 Task: Move the task Add support for SMS notifications to the mobile app to the section Done in the project TranceTech and filter the tasks in the project by Due next week.
Action: Mouse moved to (642, 247)
Screenshot: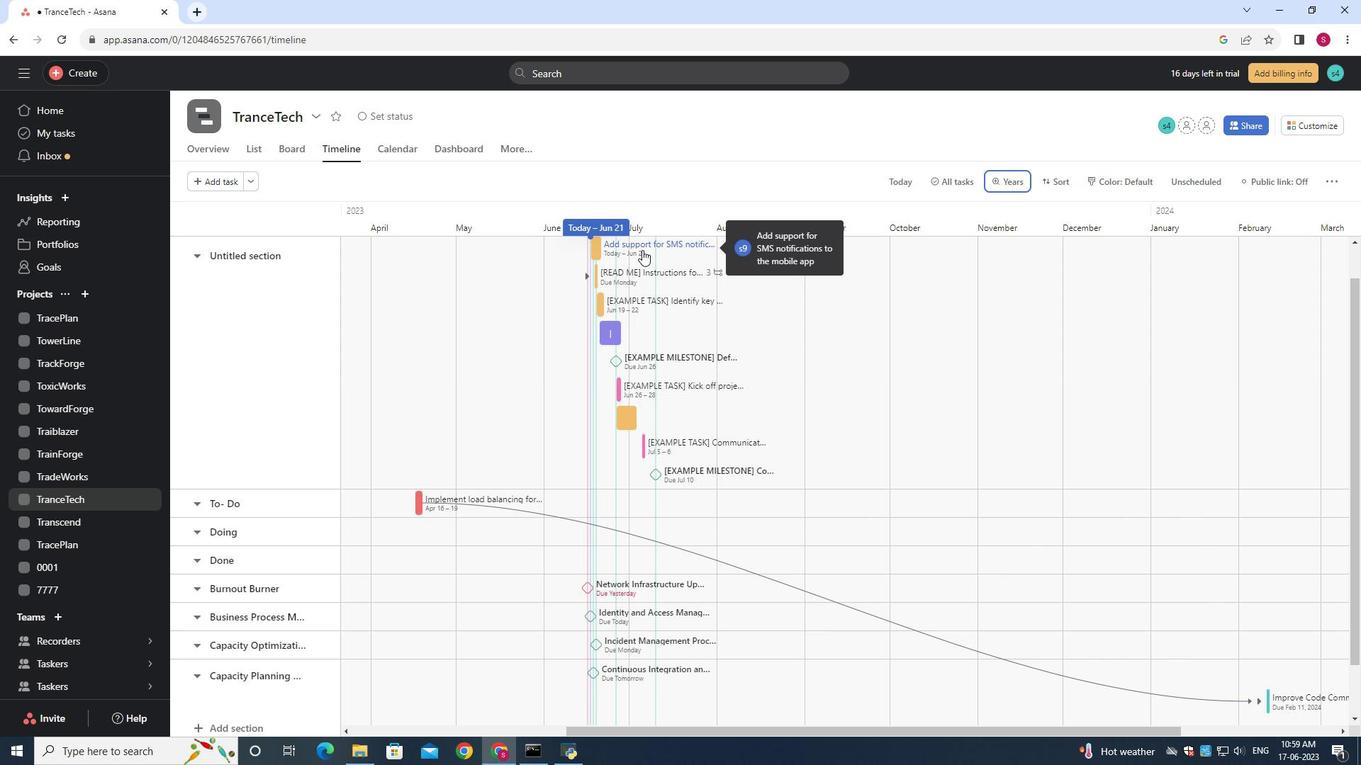 
Action: Mouse pressed left at (642, 247)
Screenshot: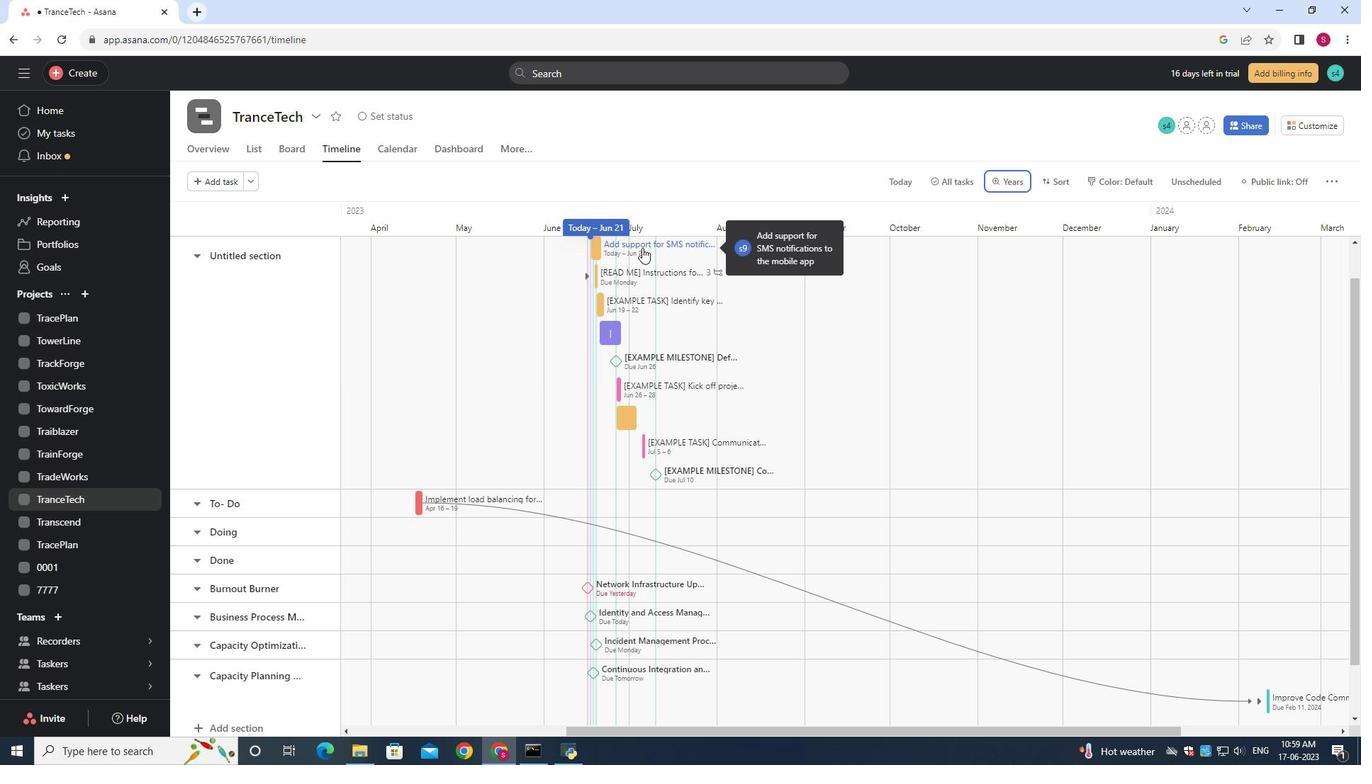 
Action: Mouse moved to (601, 246)
Screenshot: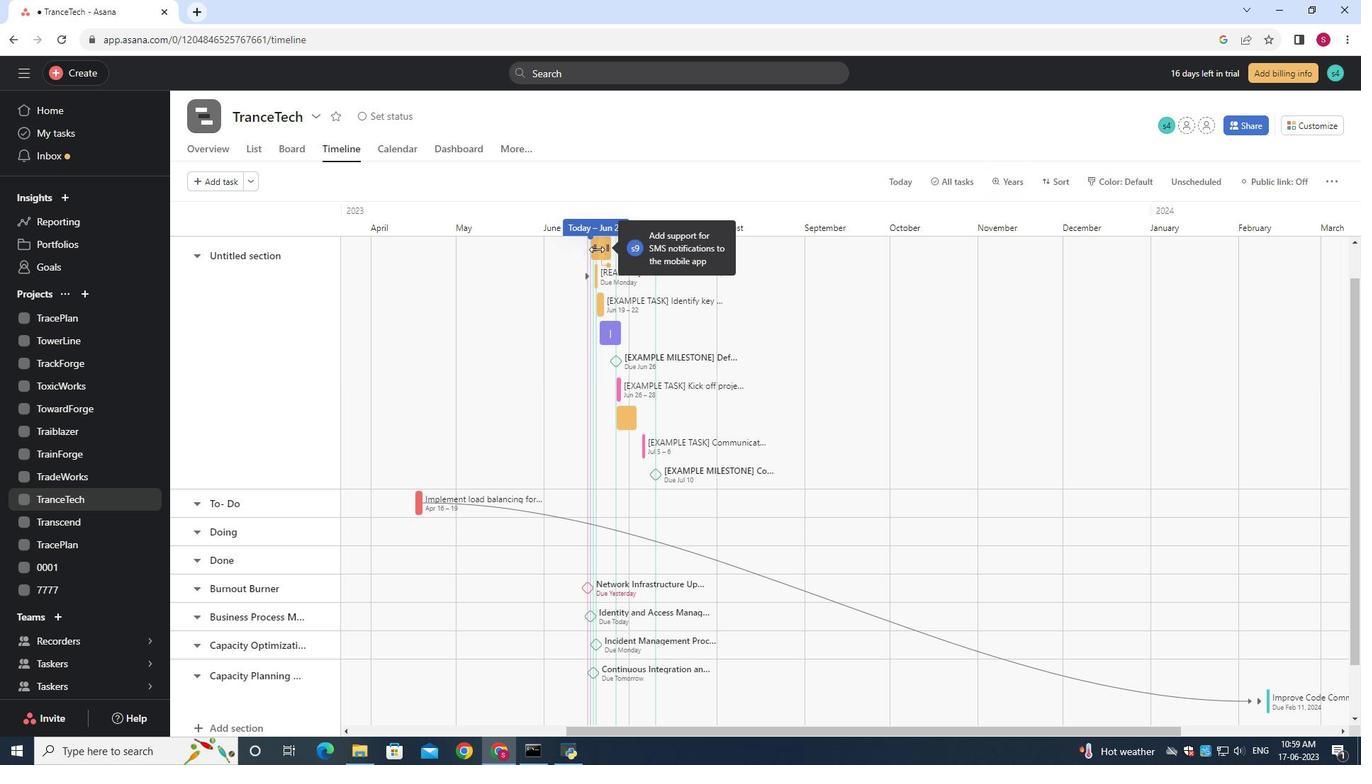 
Action: Mouse pressed left at (601, 246)
Screenshot: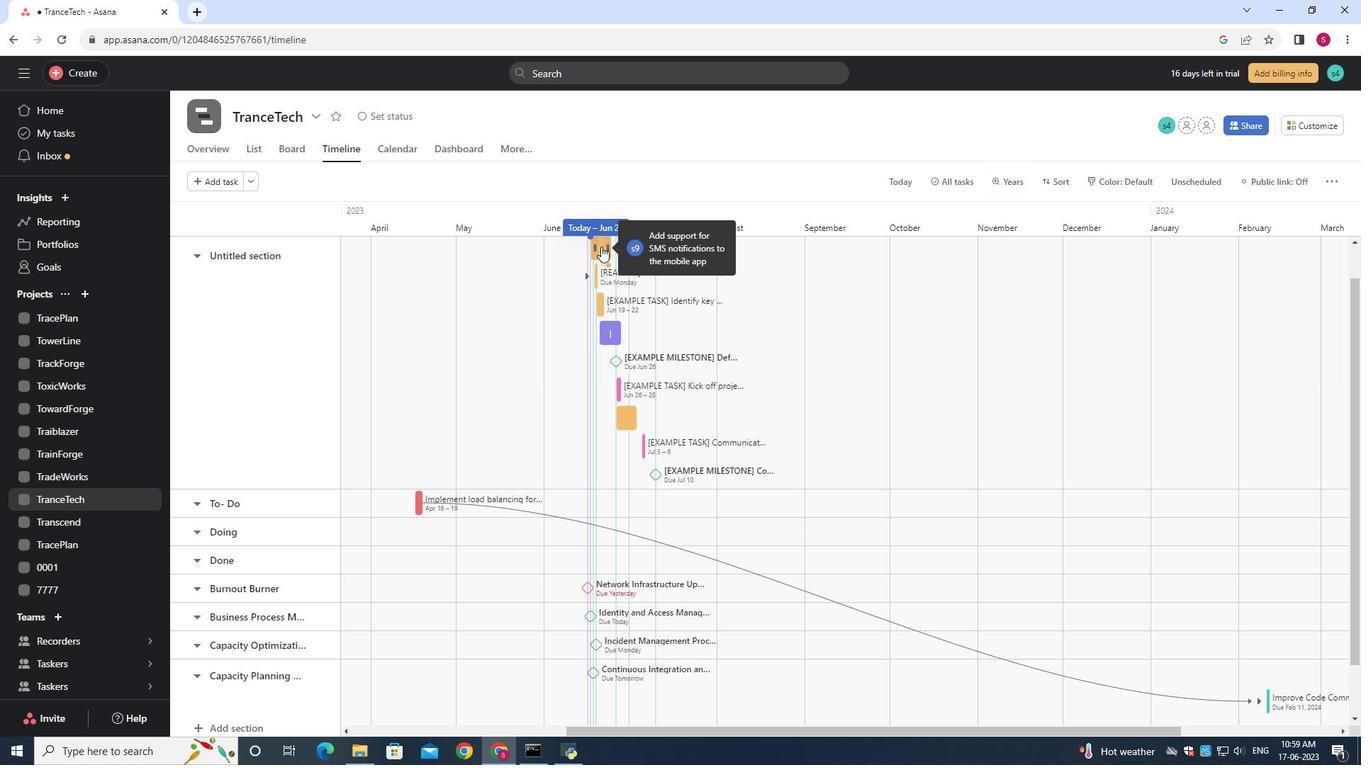 
Action: Mouse moved to (258, 148)
Screenshot: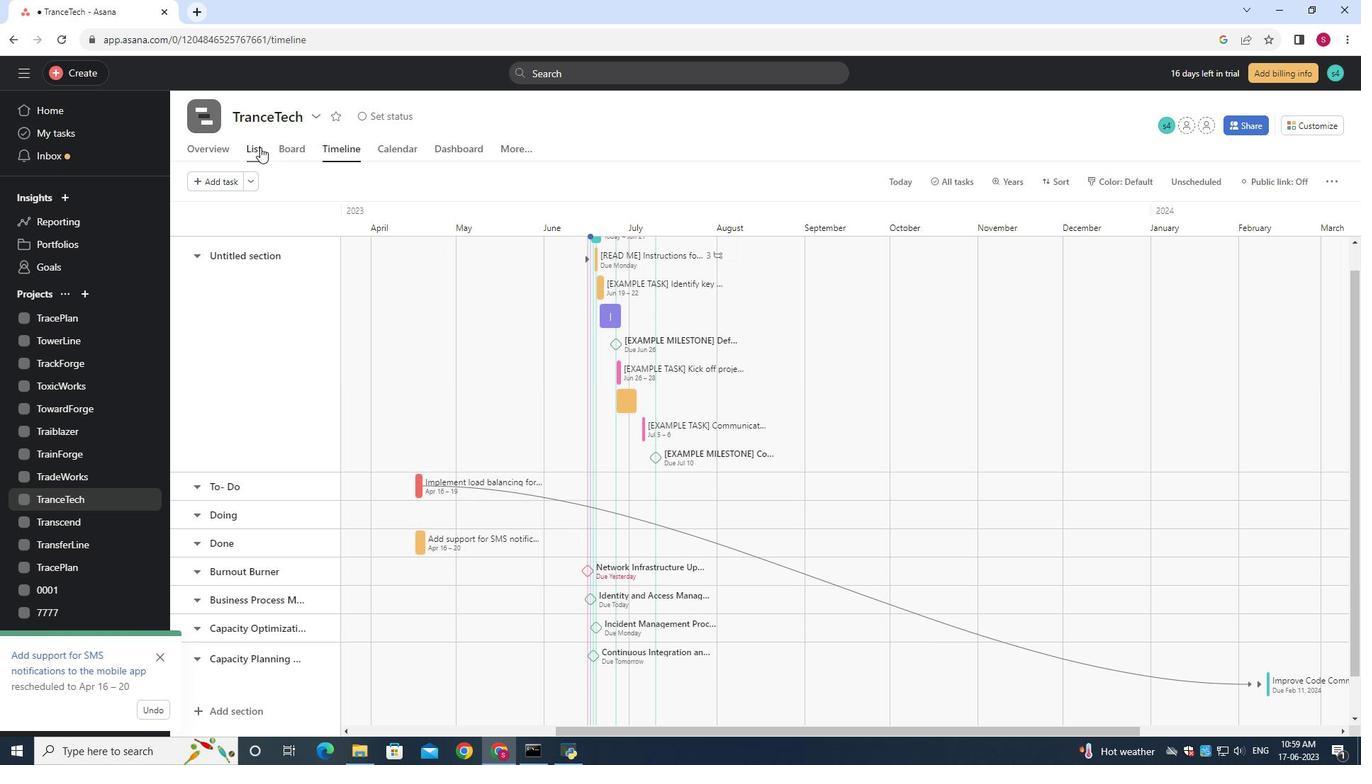 
Action: Mouse pressed left at (258, 148)
Screenshot: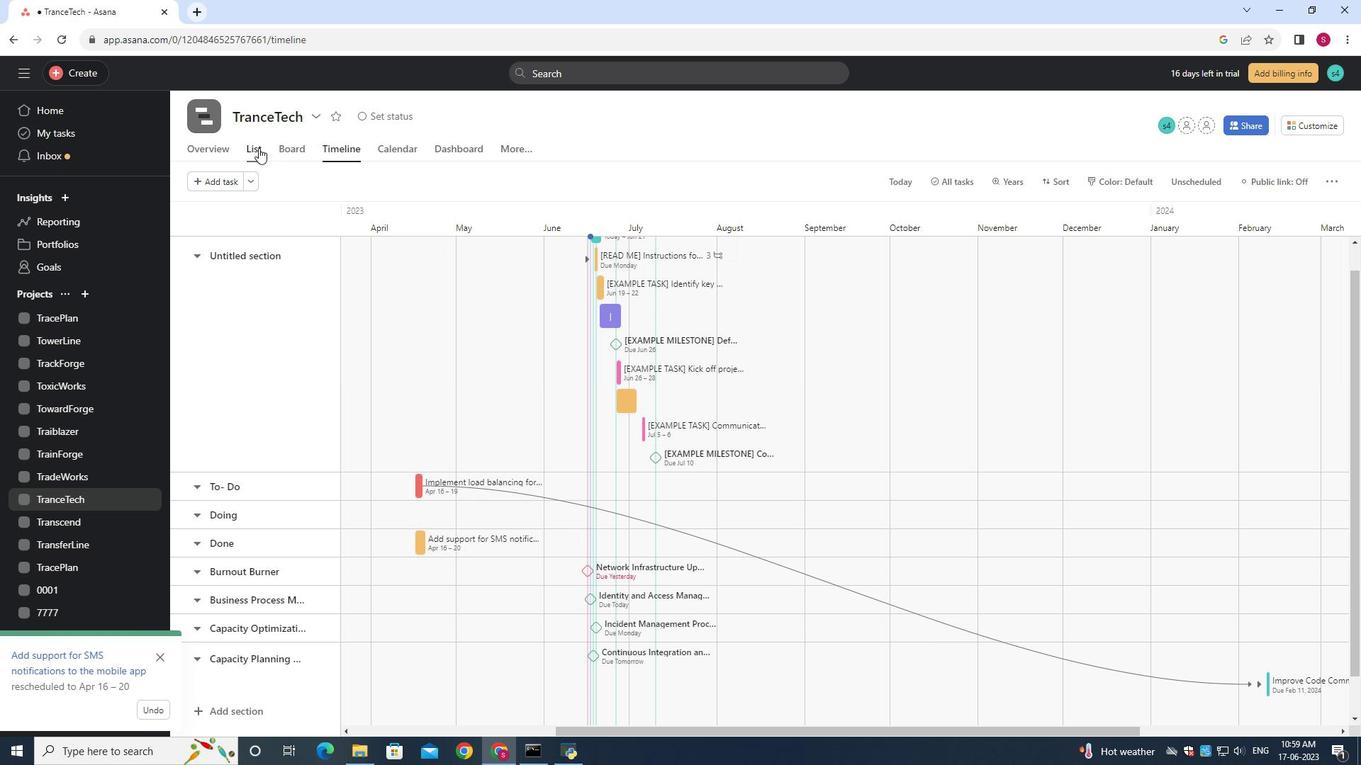 
Action: Mouse moved to (306, 180)
Screenshot: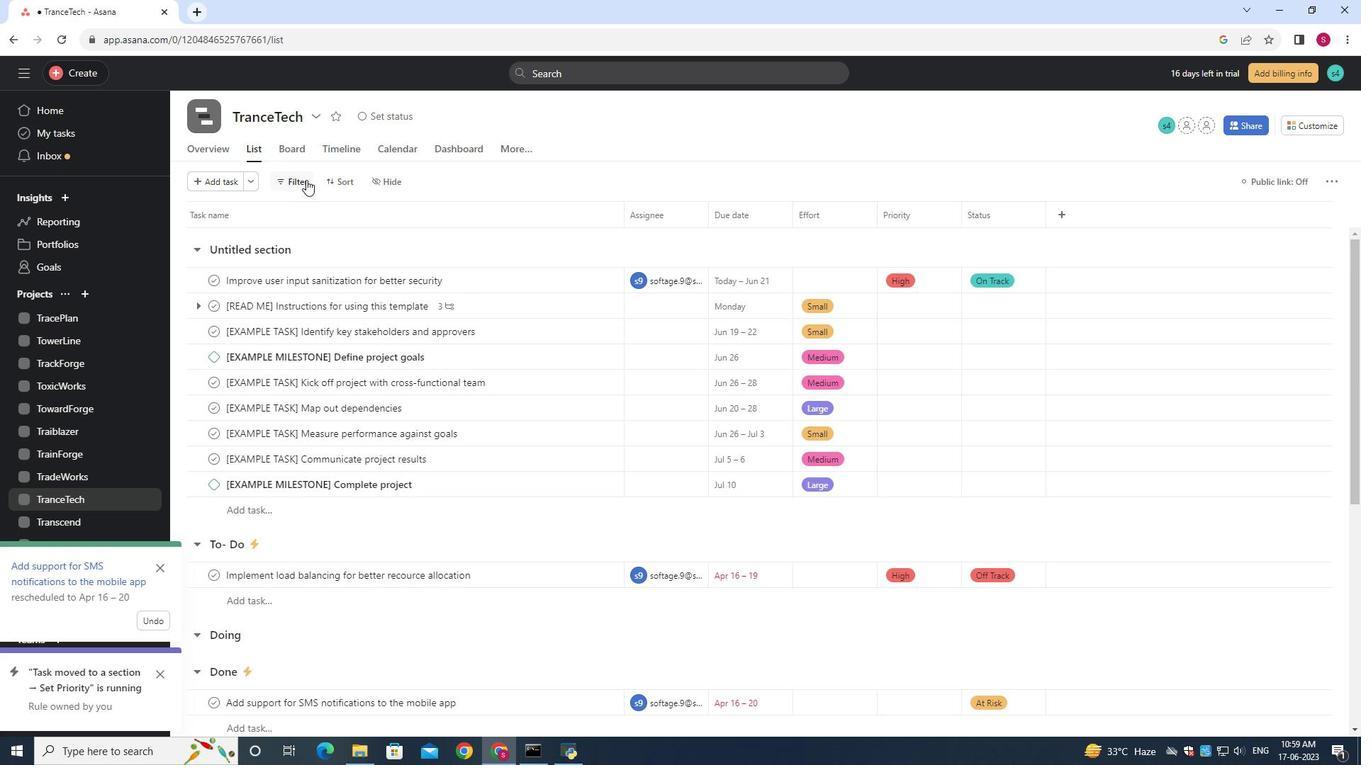 
Action: Mouse pressed left at (306, 180)
Screenshot: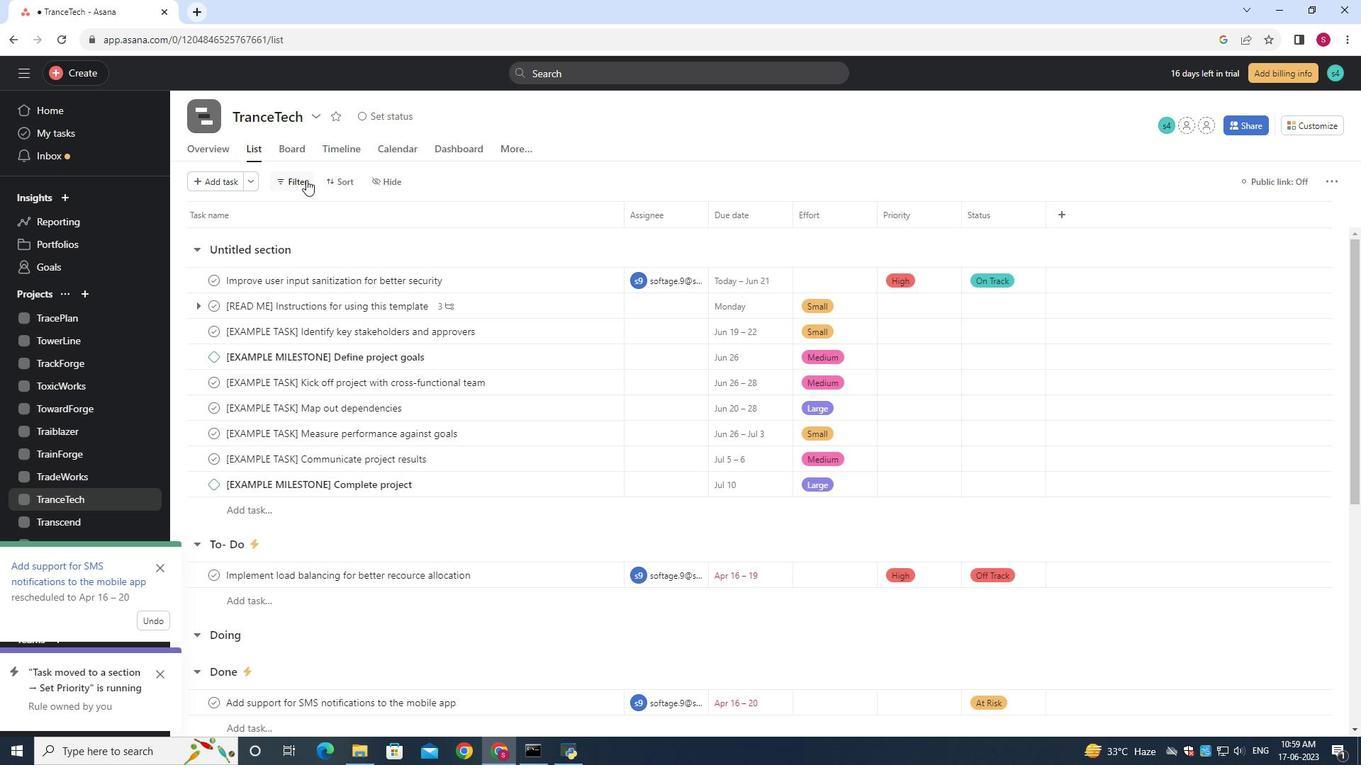
Action: Mouse moved to (324, 259)
Screenshot: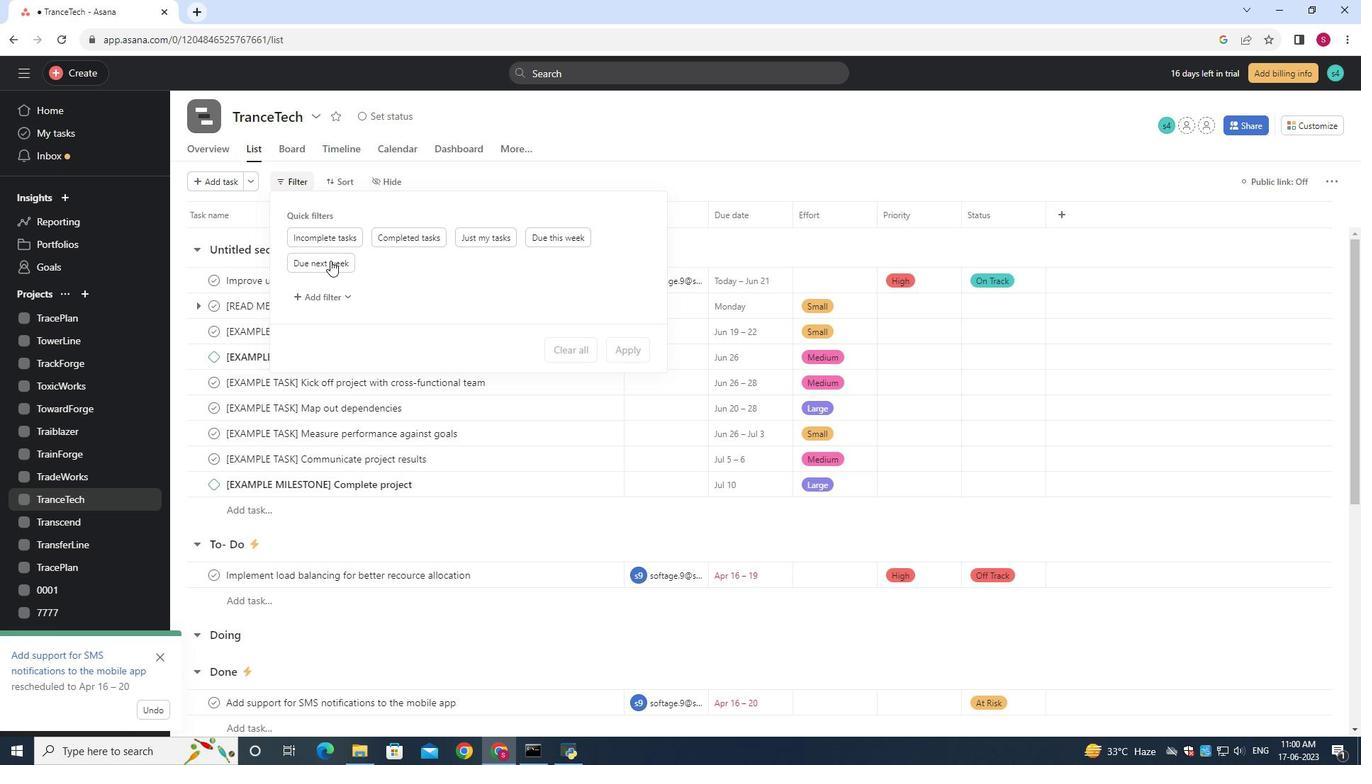 
Action: Mouse pressed left at (324, 259)
Screenshot: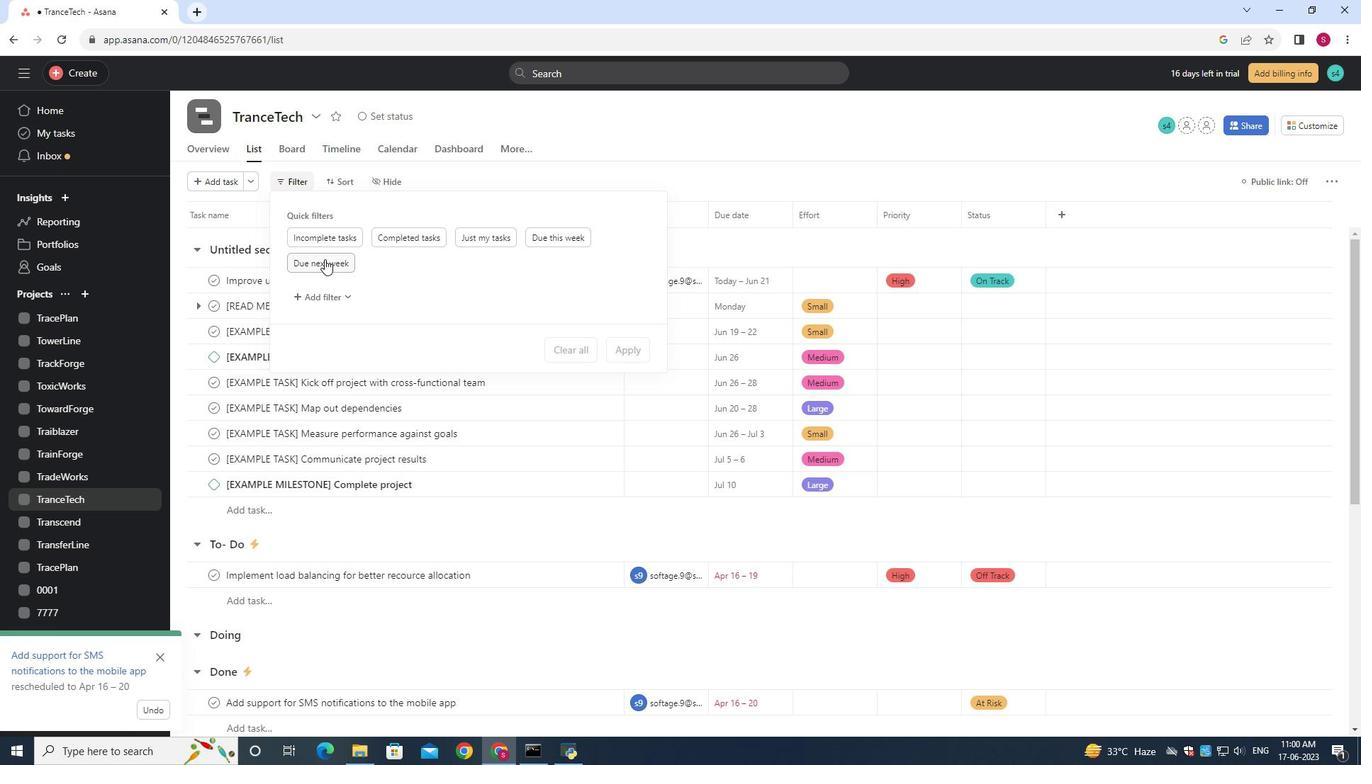 
Action: Mouse moved to (440, 259)
Screenshot: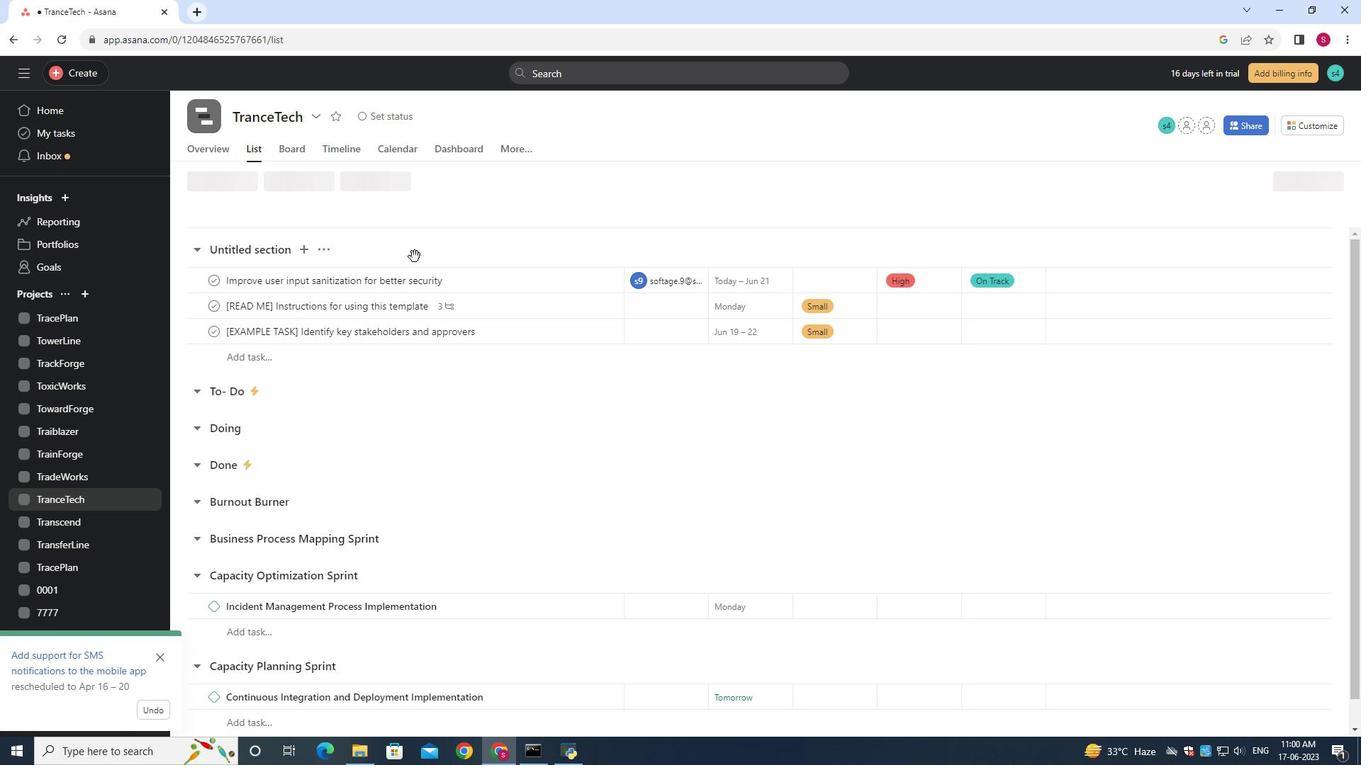 
